 Task: Add Ultima Replenisher Electrolyte Mix, Blue Raspberry, Single Stickpack to the cart.
Action: Mouse pressed left at (22, 110)
Screenshot: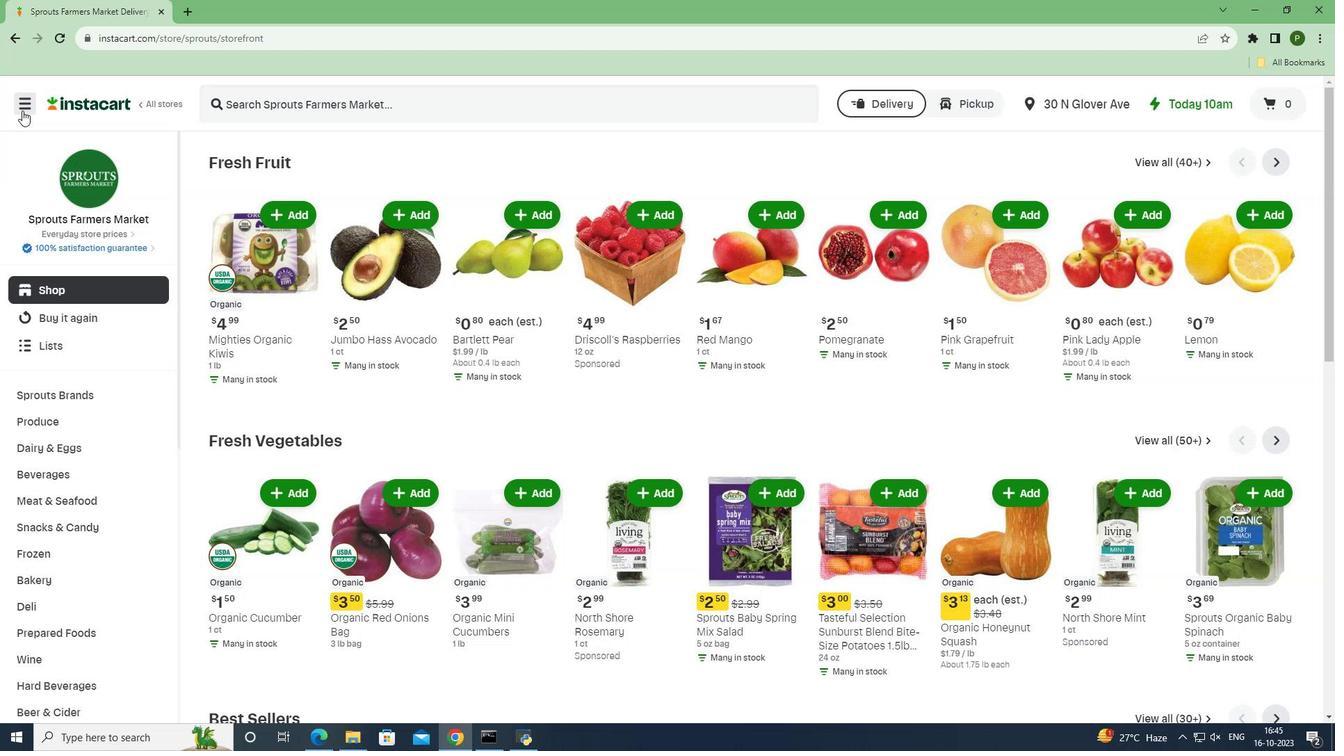
Action: Mouse moved to (46, 367)
Screenshot: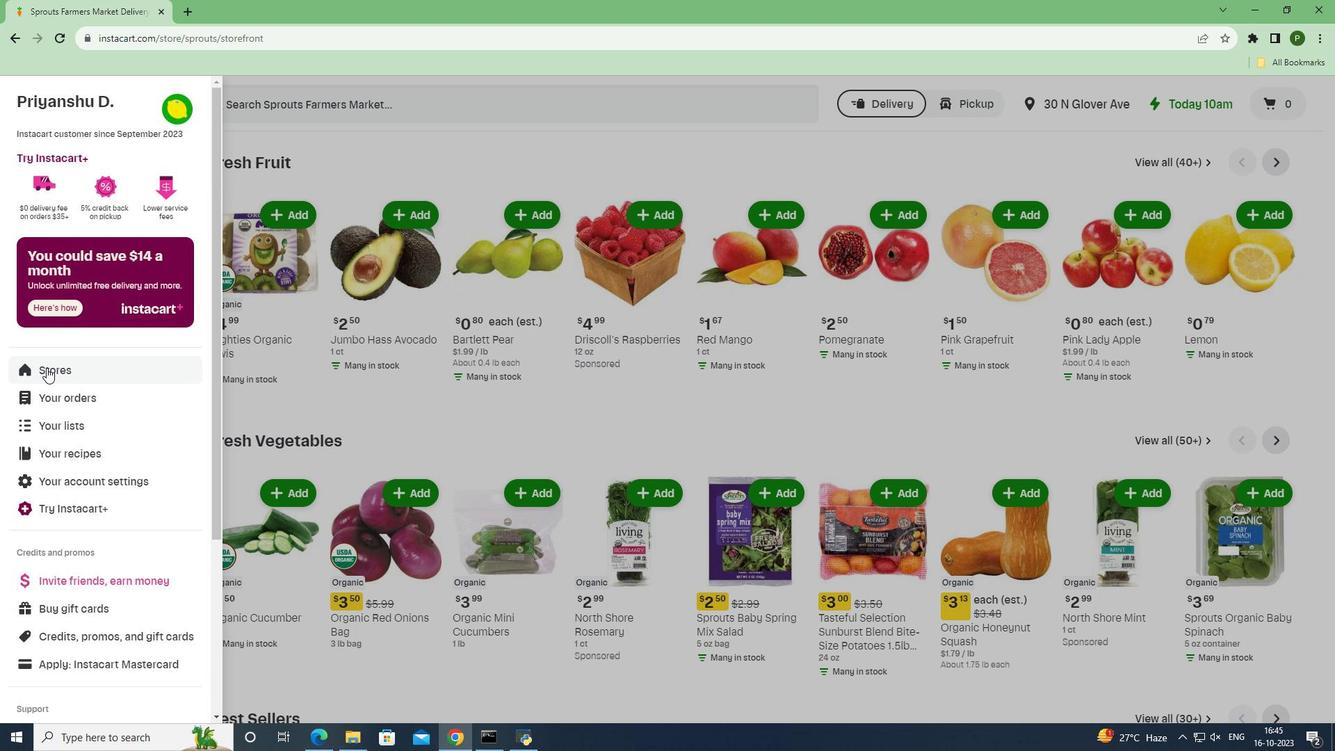 
Action: Mouse pressed left at (46, 367)
Screenshot: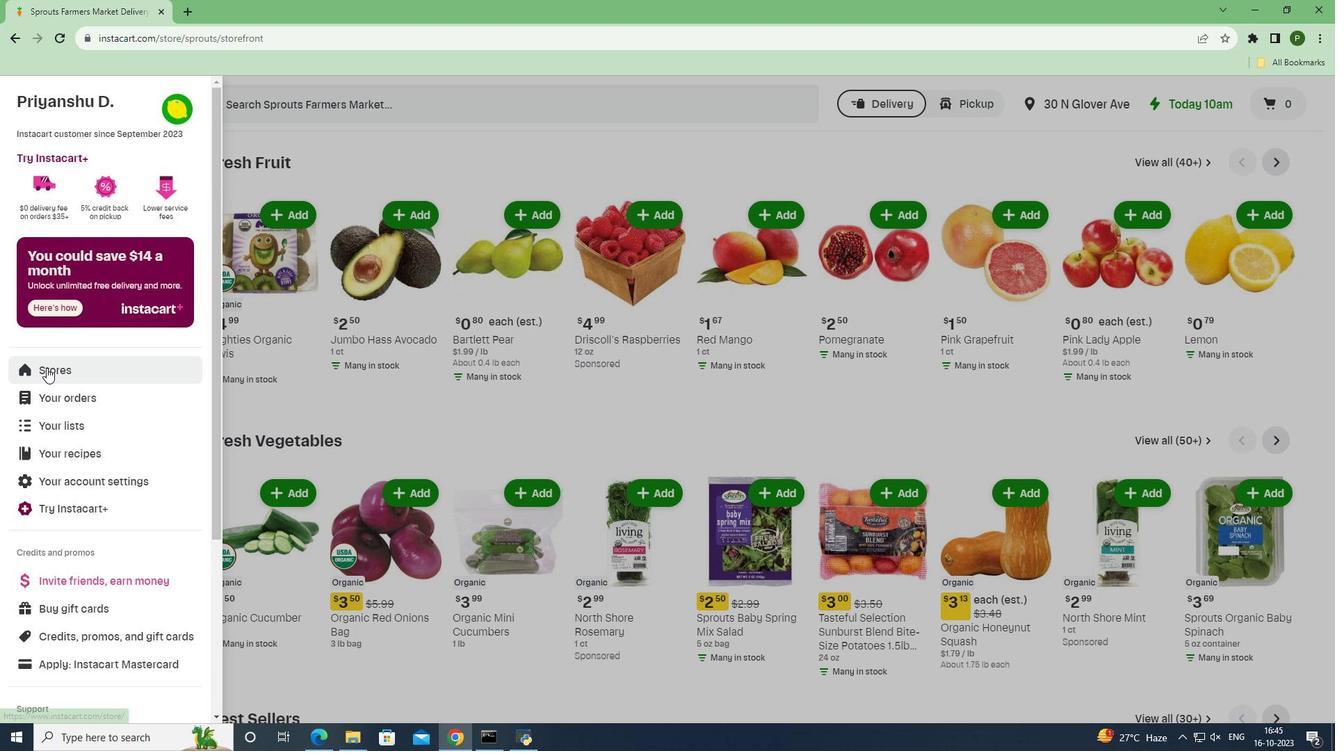
Action: Mouse moved to (318, 157)
Screenshot: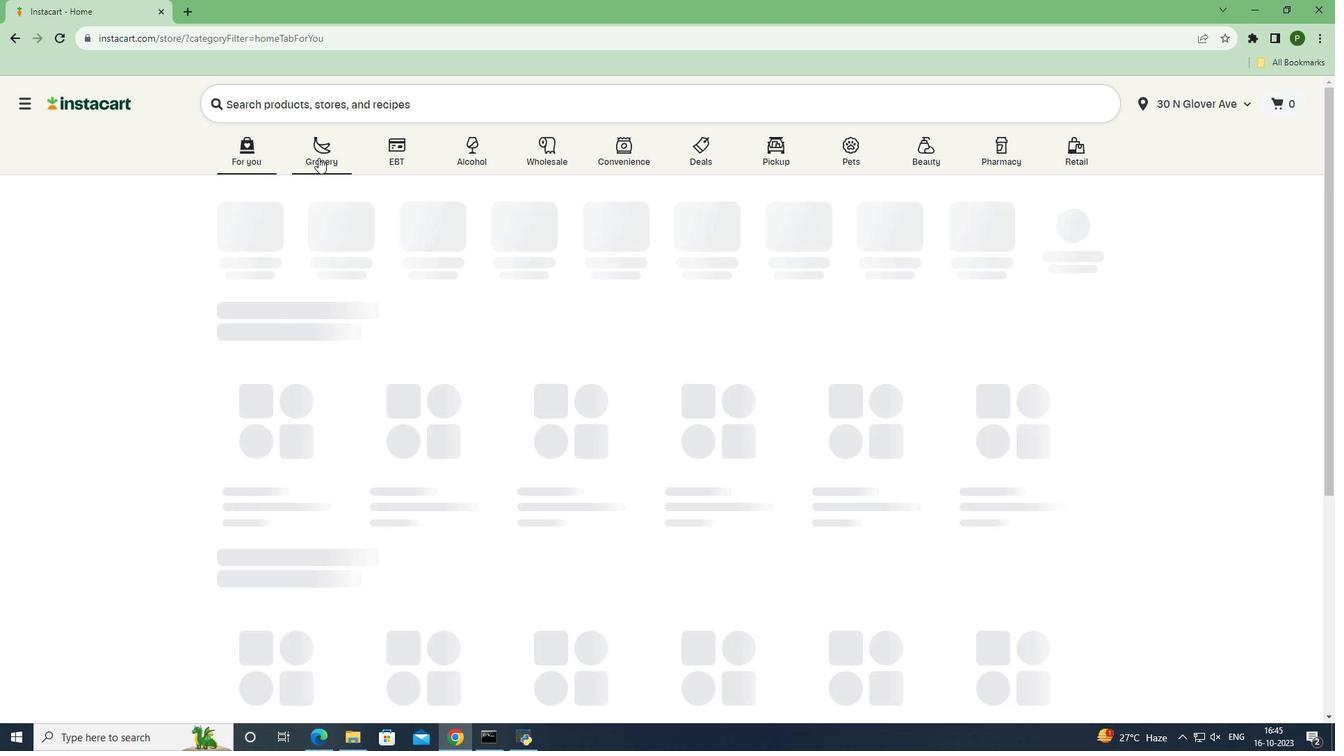 
Action: Mouse pressed left at (318, 157)
Screenshot: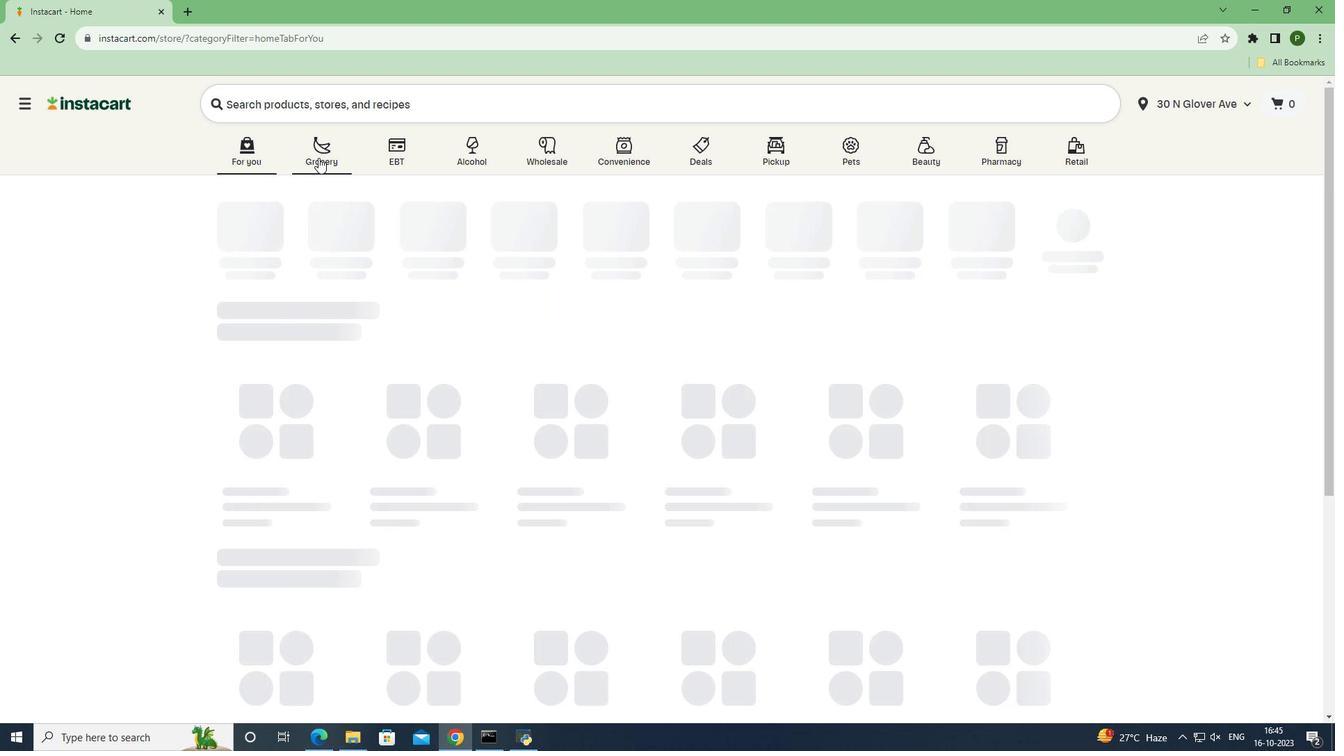 
Action: Mouse moved to (864, 330)
Screenshot: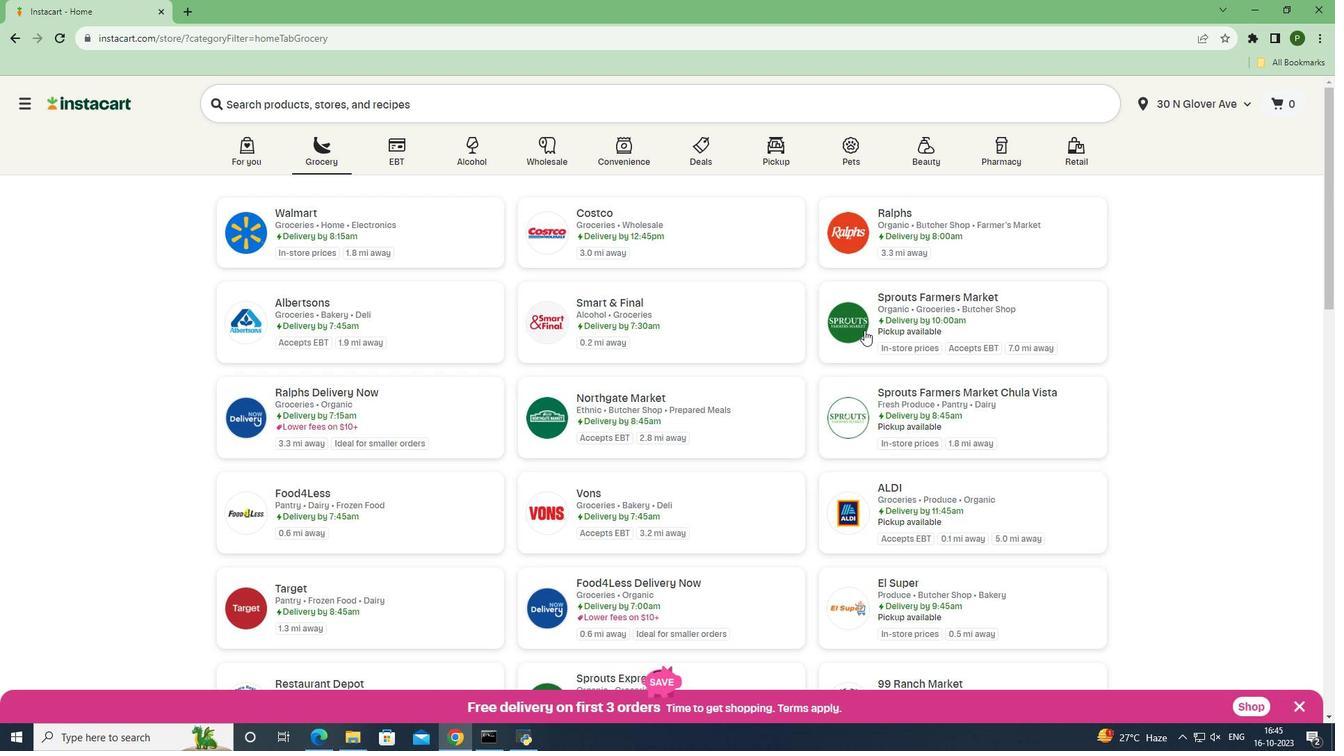 
Action: Mouse pressed left at (864, 330)
Screenshot: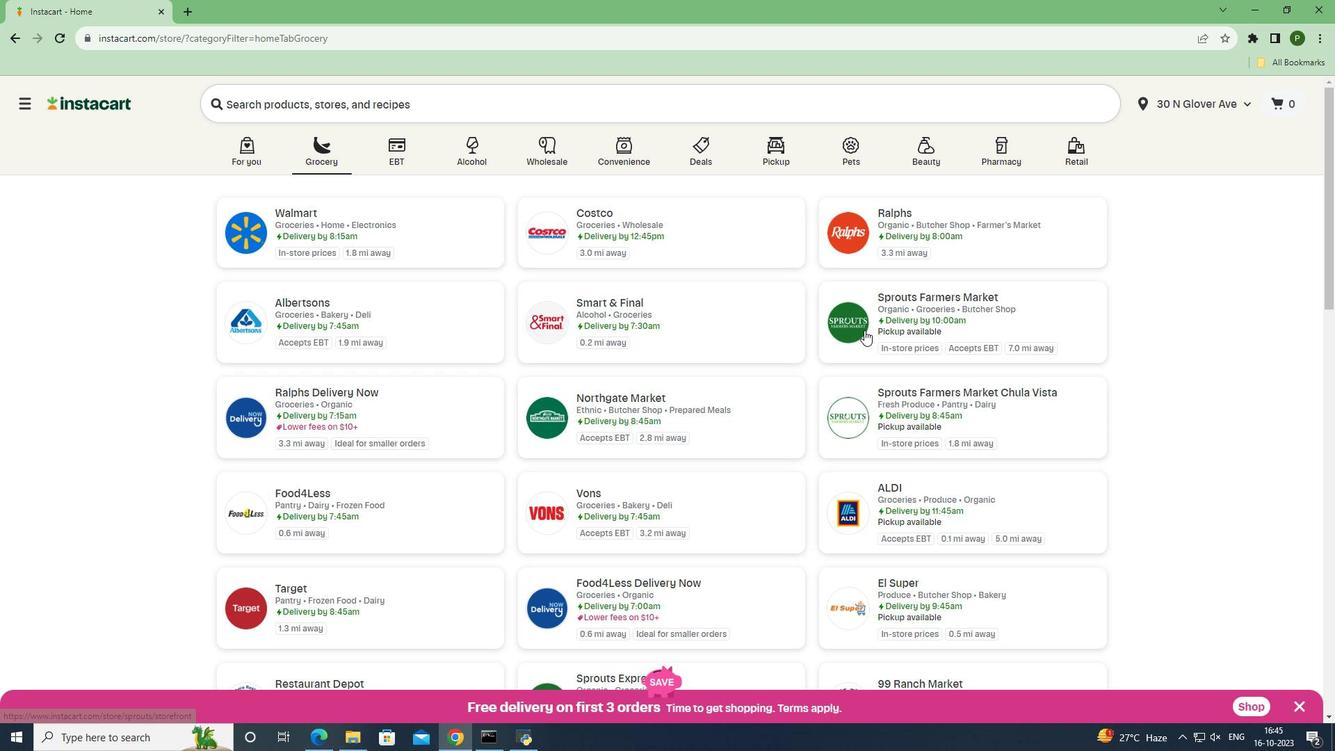 
Action: Mouse moved to (60, 469)
Screenshot: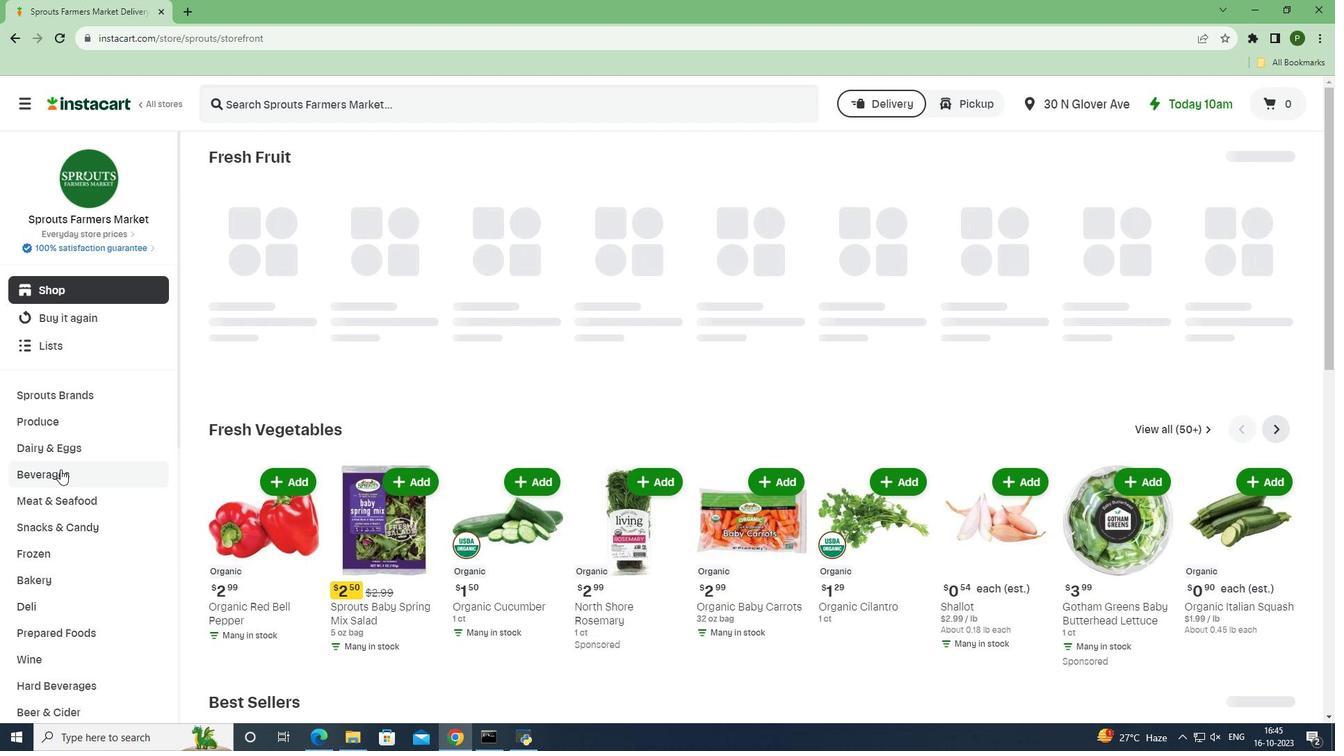 
Action: Mouse pressed left at (60, 469)
Screenshot: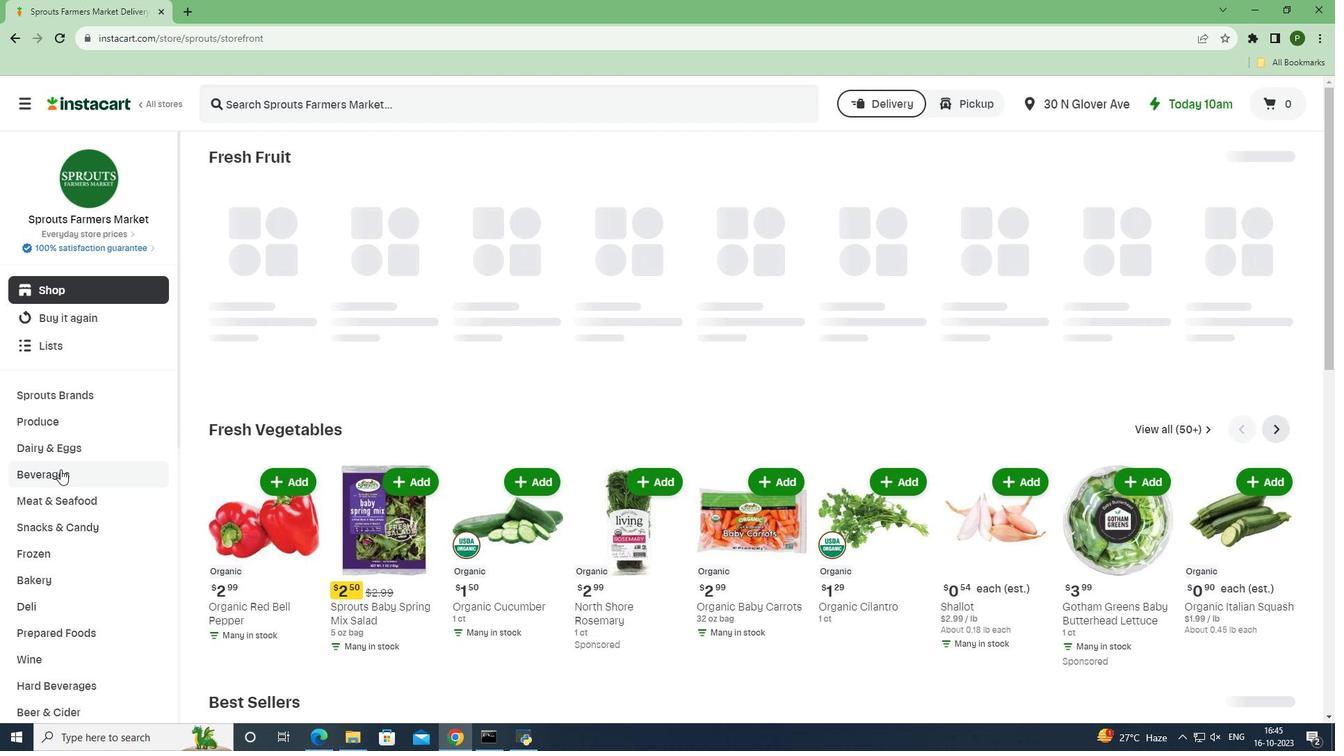 
Action: Mouse moved to (1252, 192)
Screenshot: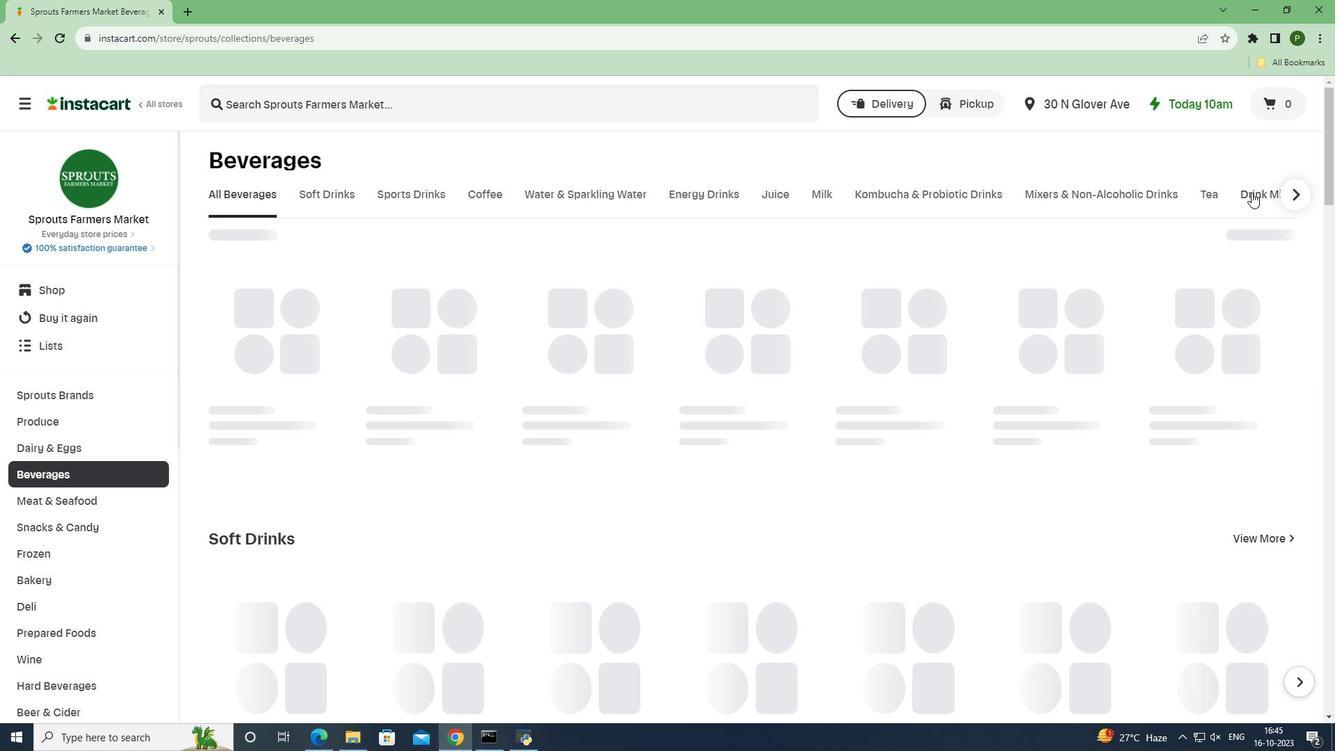 
Action: Mouse pressed left at (1252, 192)
Screenshot: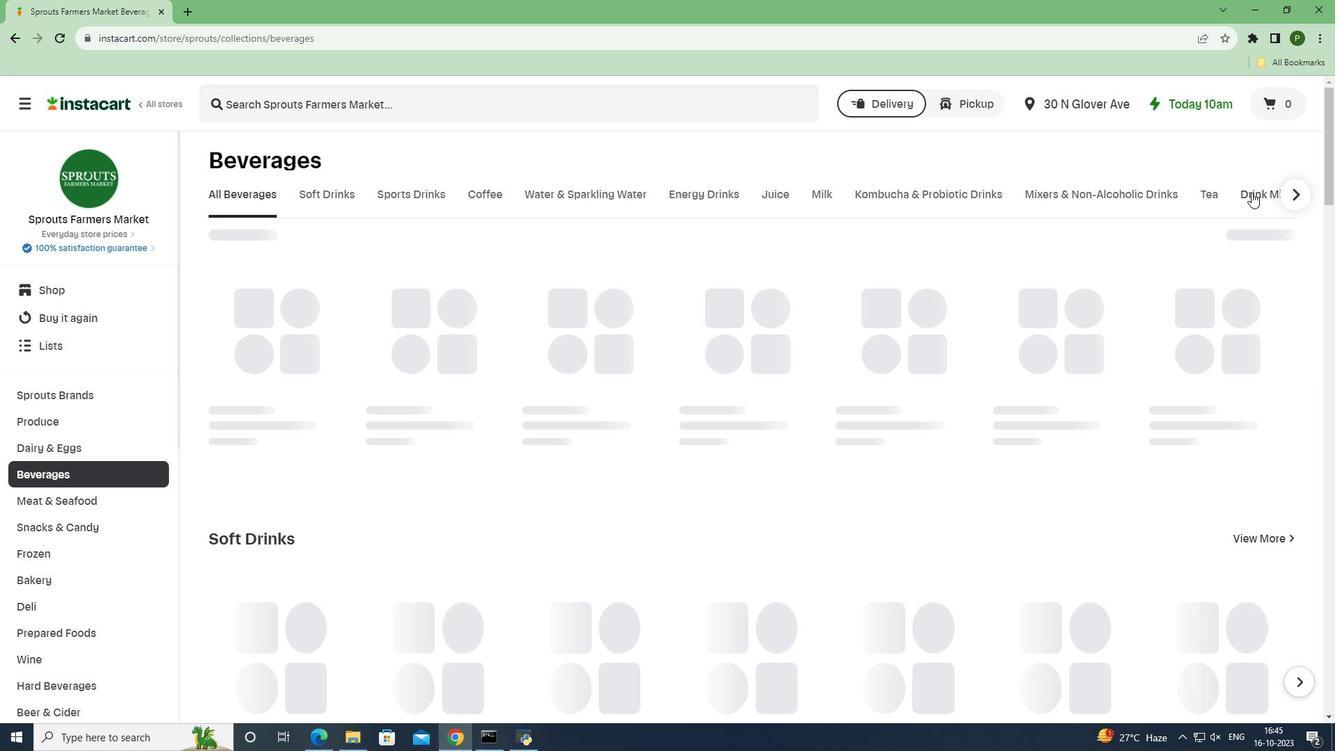 
Action: Mouse moved to (354, 244)
Screenshot: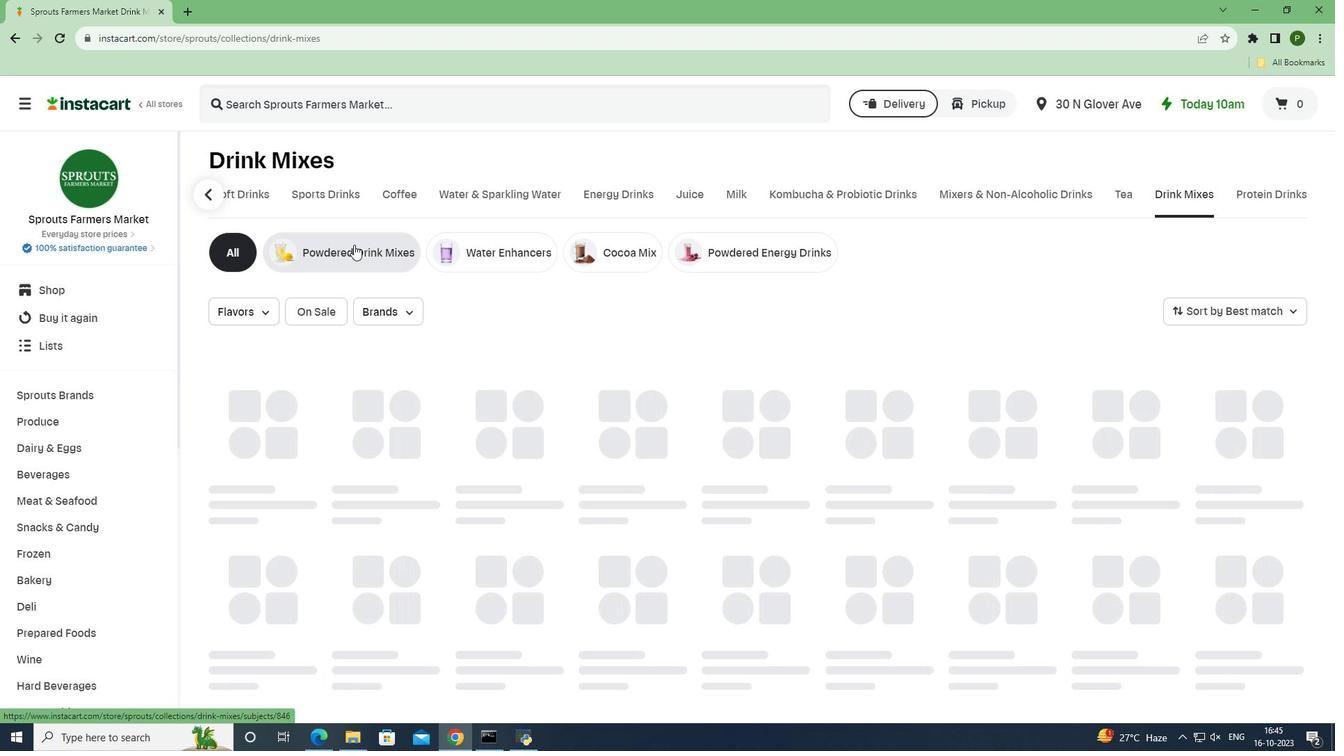 
Action: Mouse pressed left at (354, 244)
Screenshot: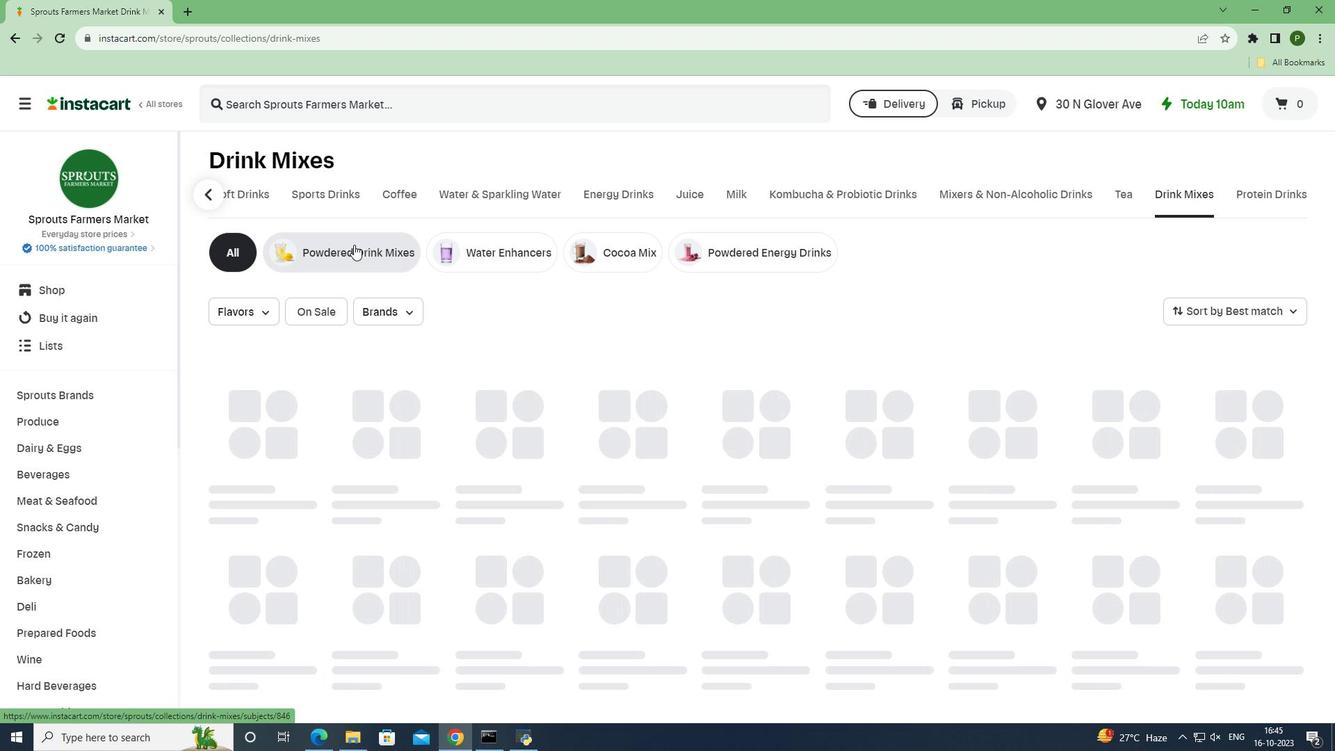 
Action: Mouse moved to (331, 100)
Screenshot: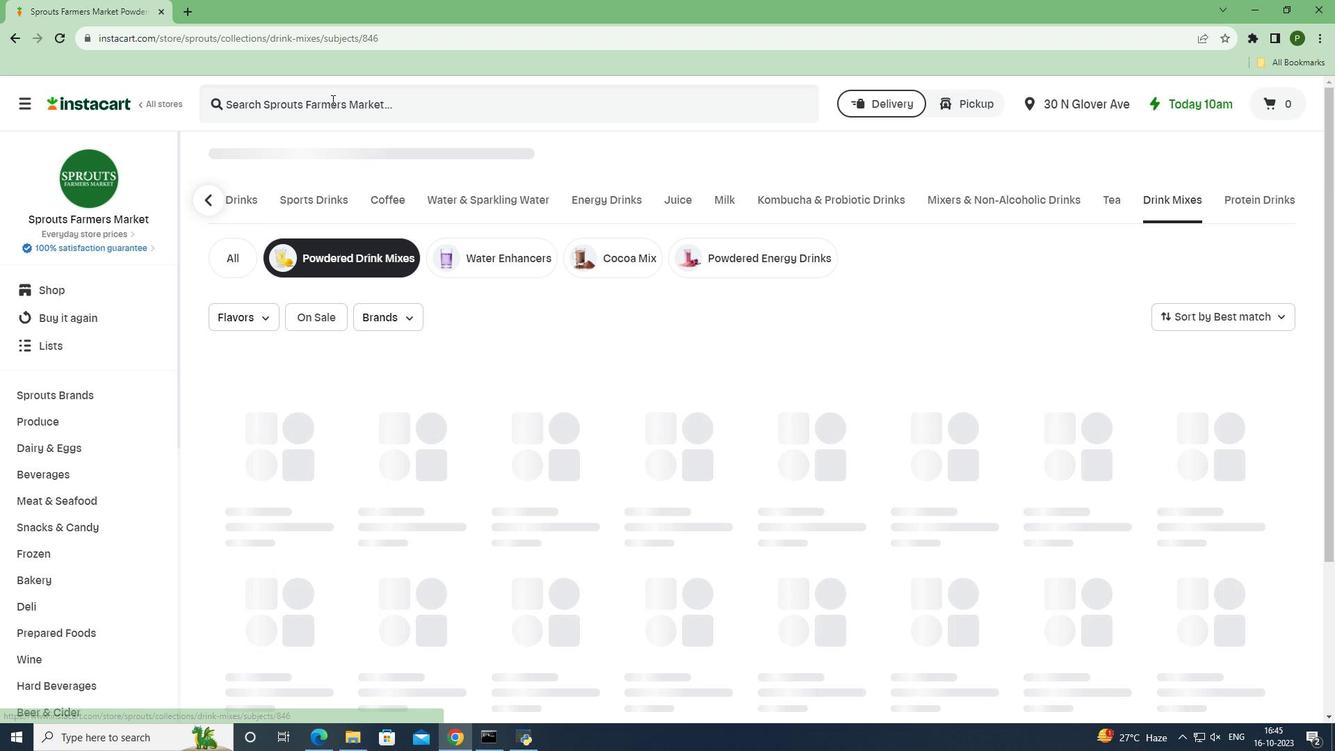 
Action: Mouse pressed left at (331, 100)
Screenshot: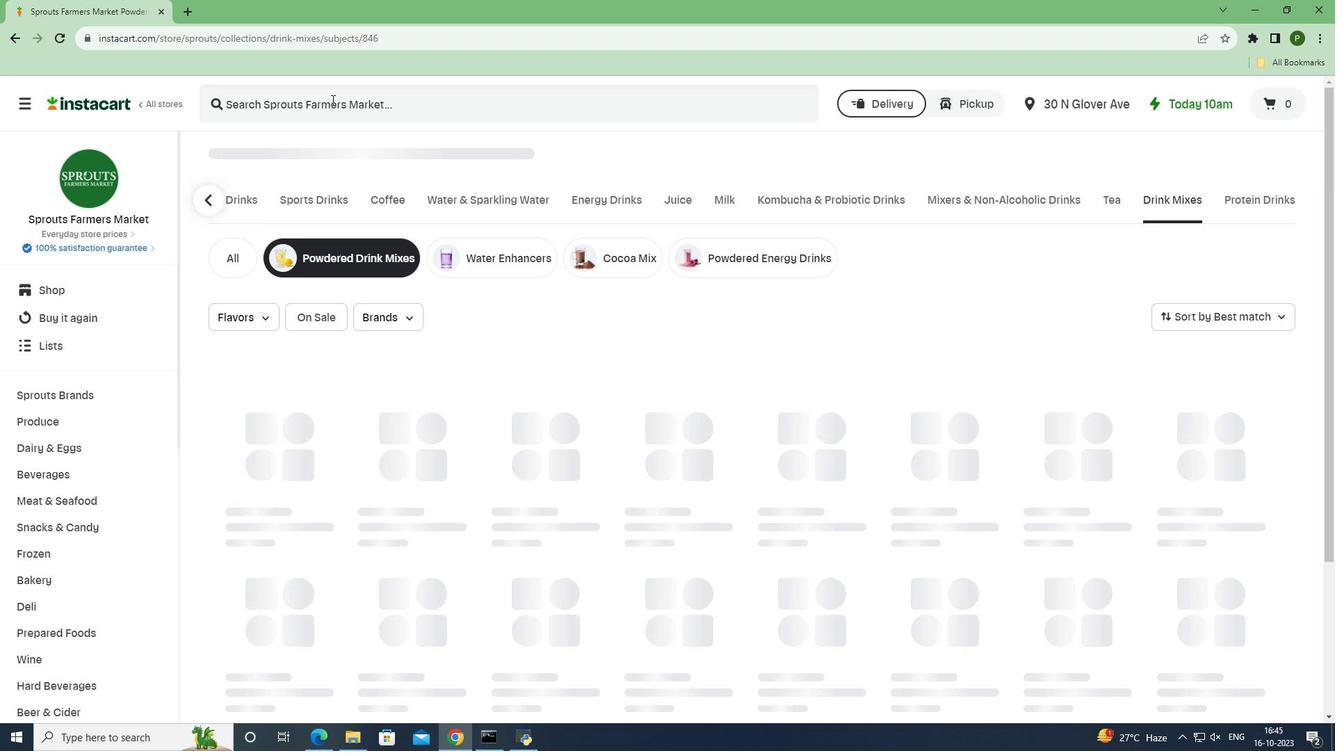 
Action: Key pressed <Key.caps_lock>U<Key.caps_lock>ltima<Key.space><Key.caps_lock>R<Key.caps_lock>eplenisher<Key.space><Key.caps_lock>E<Key.caps_lock>lectrolyte<Key.space><Key.caps_lock>M<Key.caps_lock>ix<Key.space><Key.caps_lock>B<Key.caps_lock>lue<Key.space><Key.caps_lock>R<Key.caps_lock>aspberry,<Key.space><Key.caps_lock>S<Key.caps_lock>ingle<Key.space><Key.caps_lock>S<Key.caps_lock>tickpack<Key.space><Key.enter>
Screenshot: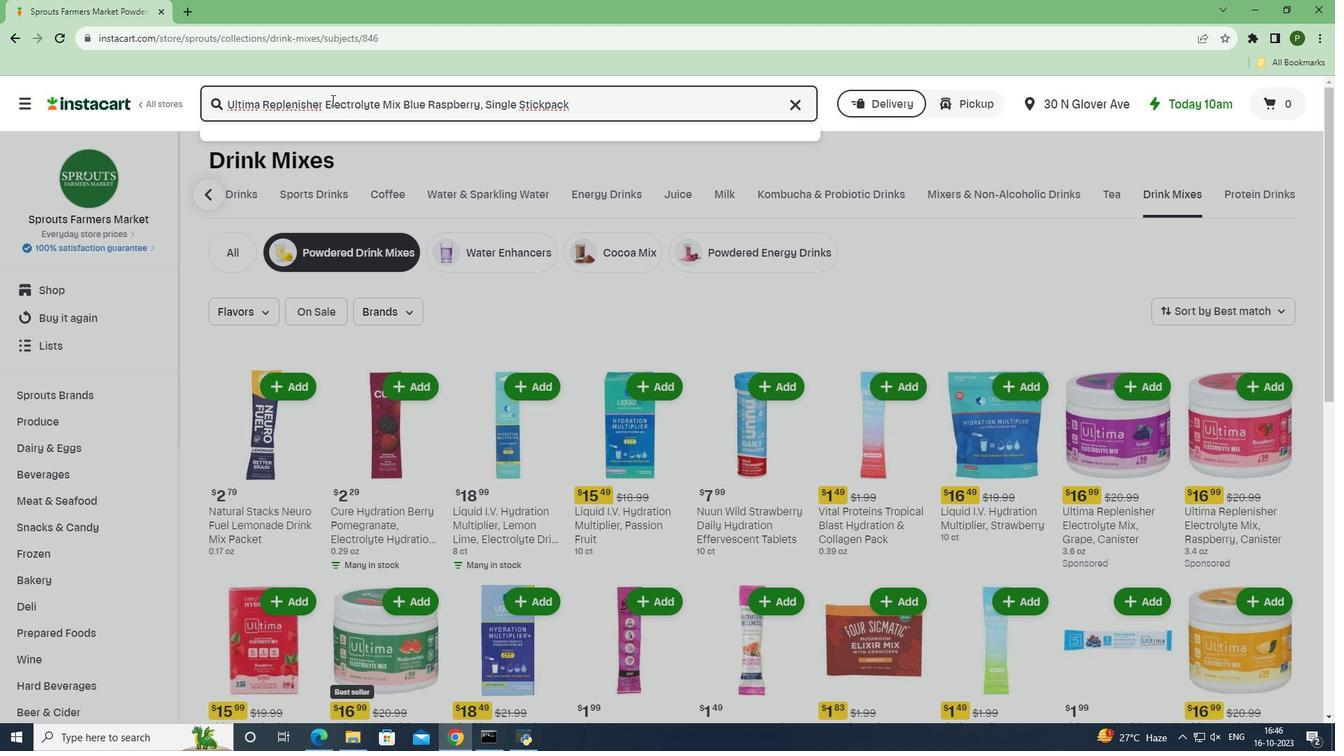 
Action: Mouse moved to (386, 243)
Screenshot: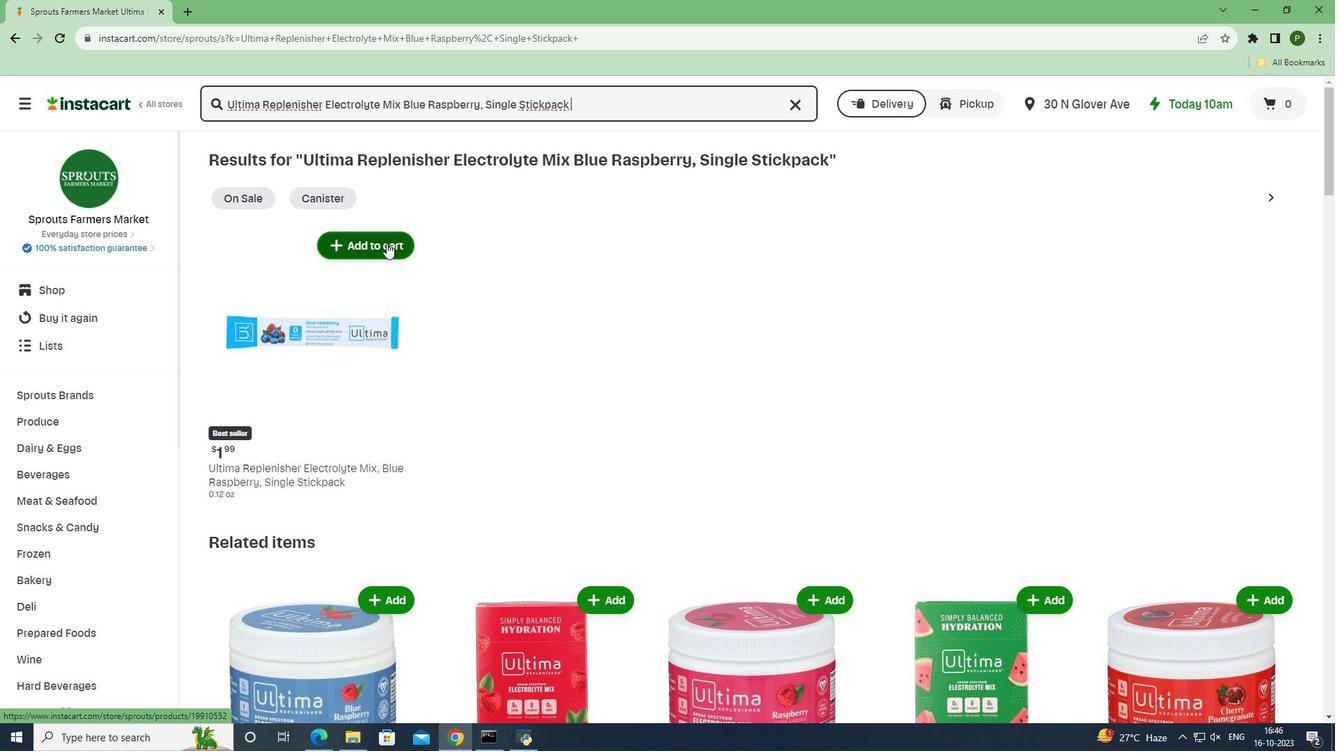 
Action: Mouse pressed left at (386, 243)
Screenshot: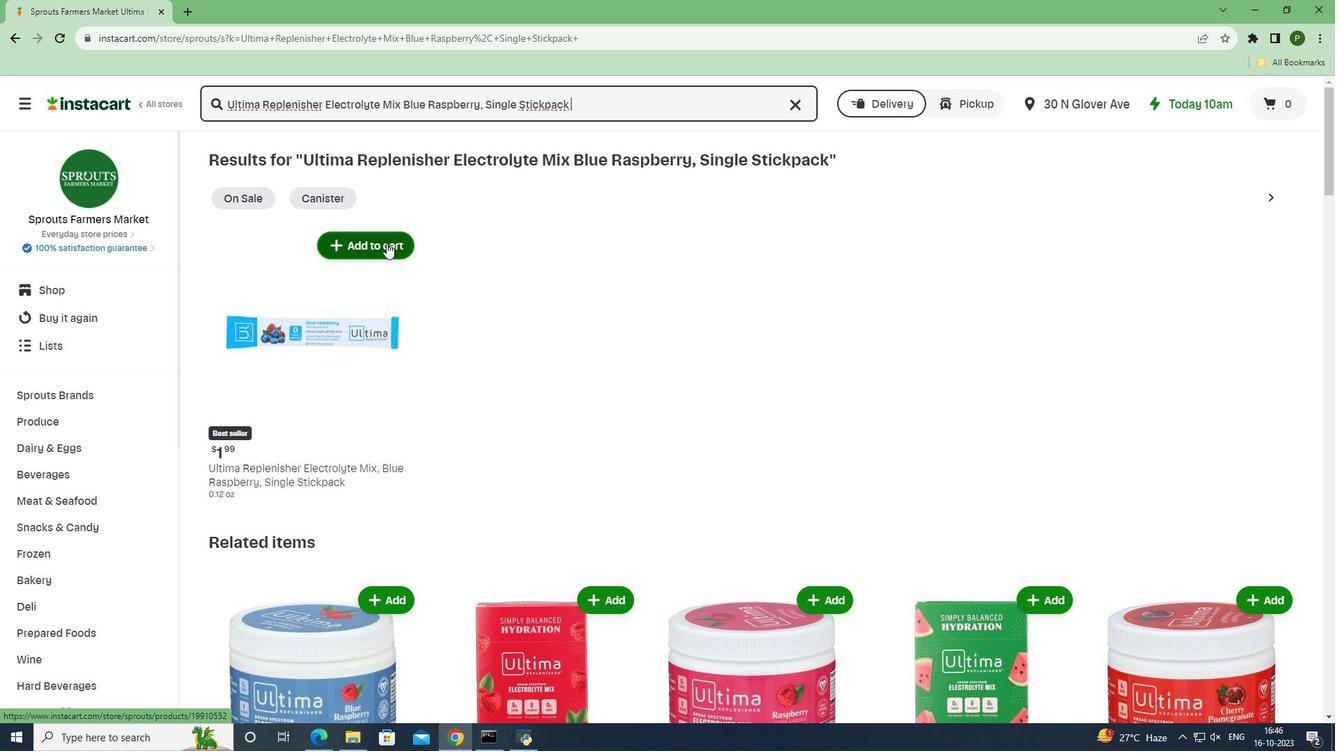 
Action: Mouse moved to (494, 356)
Screenshot: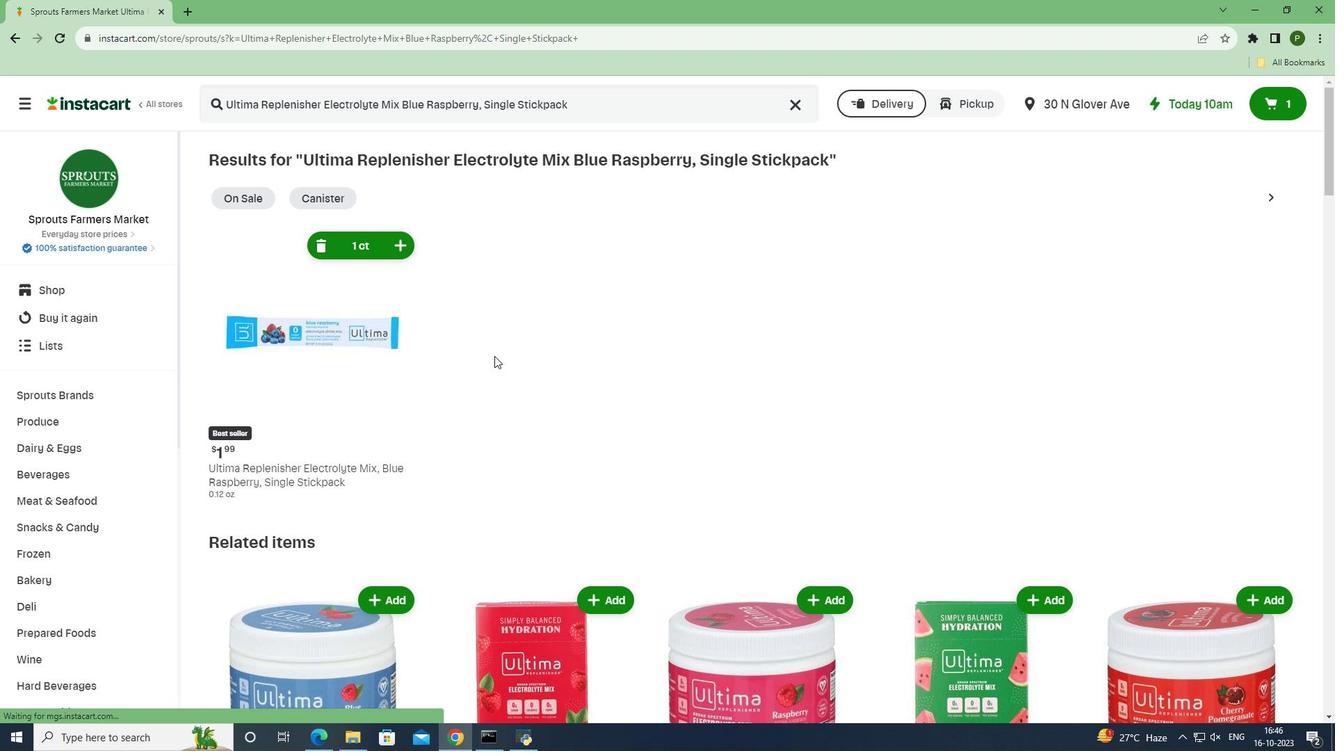 
